 Task: Select the criteria, "less than or equal to".
Action: Mouse moved to (185, 70)
Screenshot: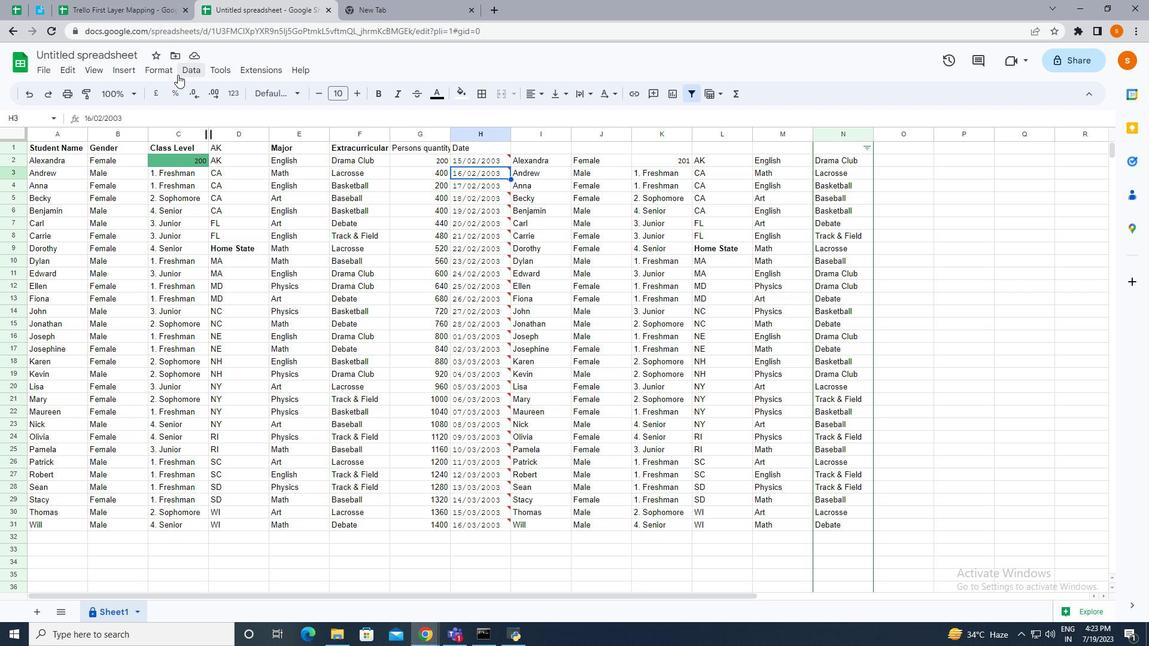 
Action: Mouse pressed left at (185, 70)
Screenshot: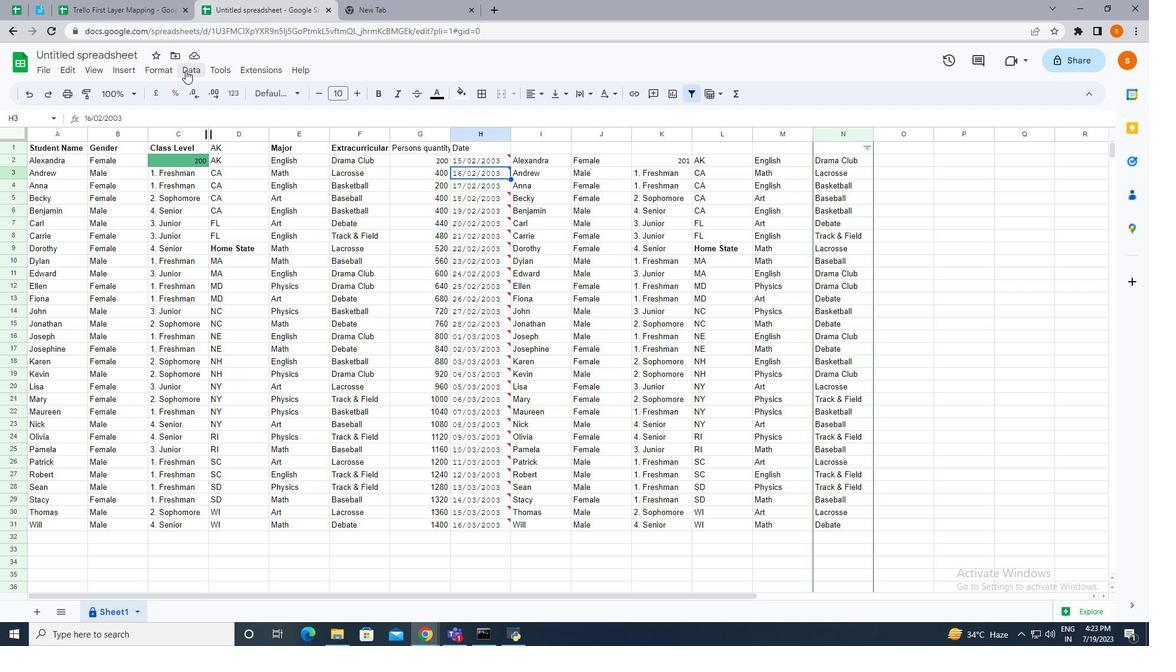 
Action: Mouse moved to (226, 309)
Screenshot: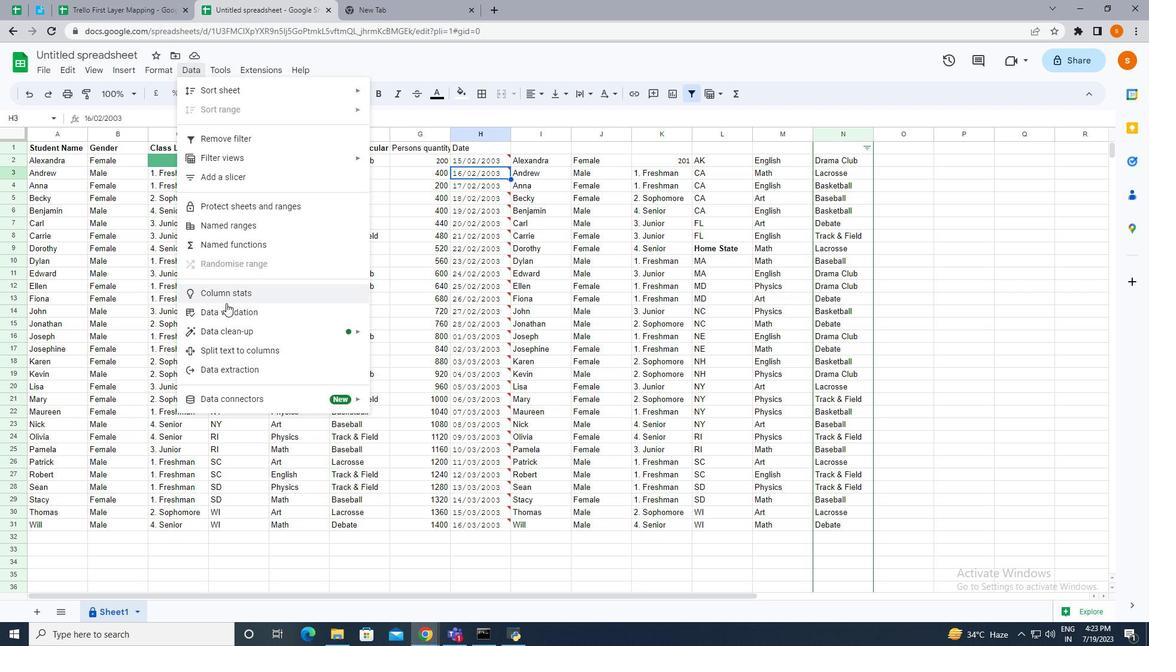 
Action: Mouse pressed left at (226, 309)
Screenshot: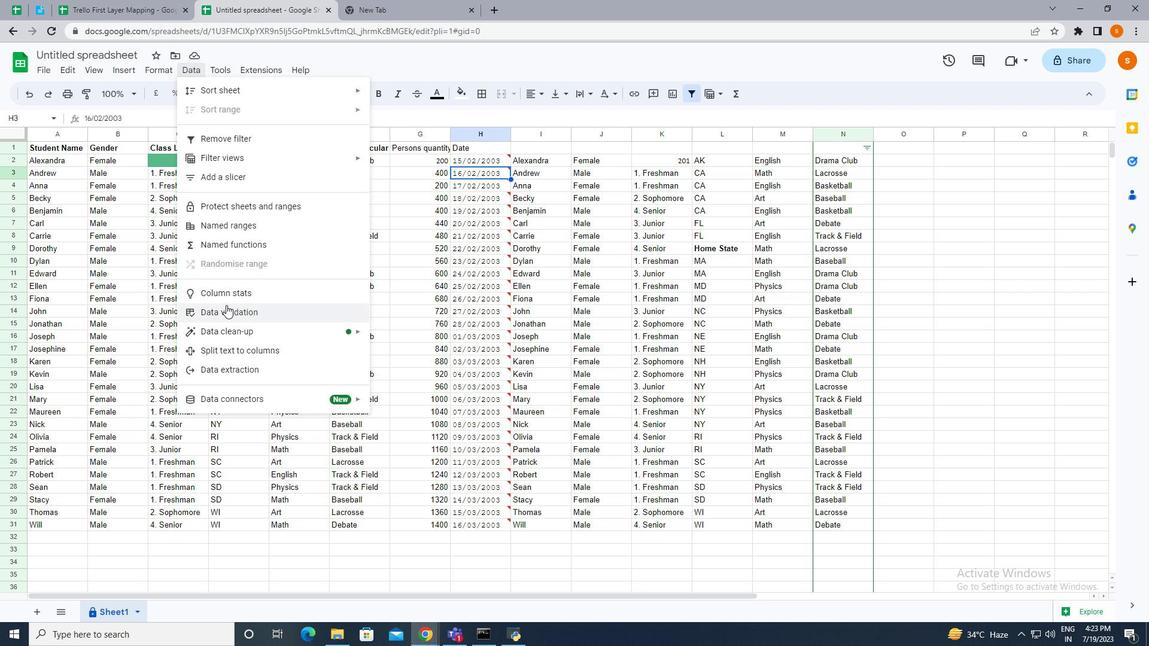 
Action: Mouse moved to (997, 132)
Screenshot: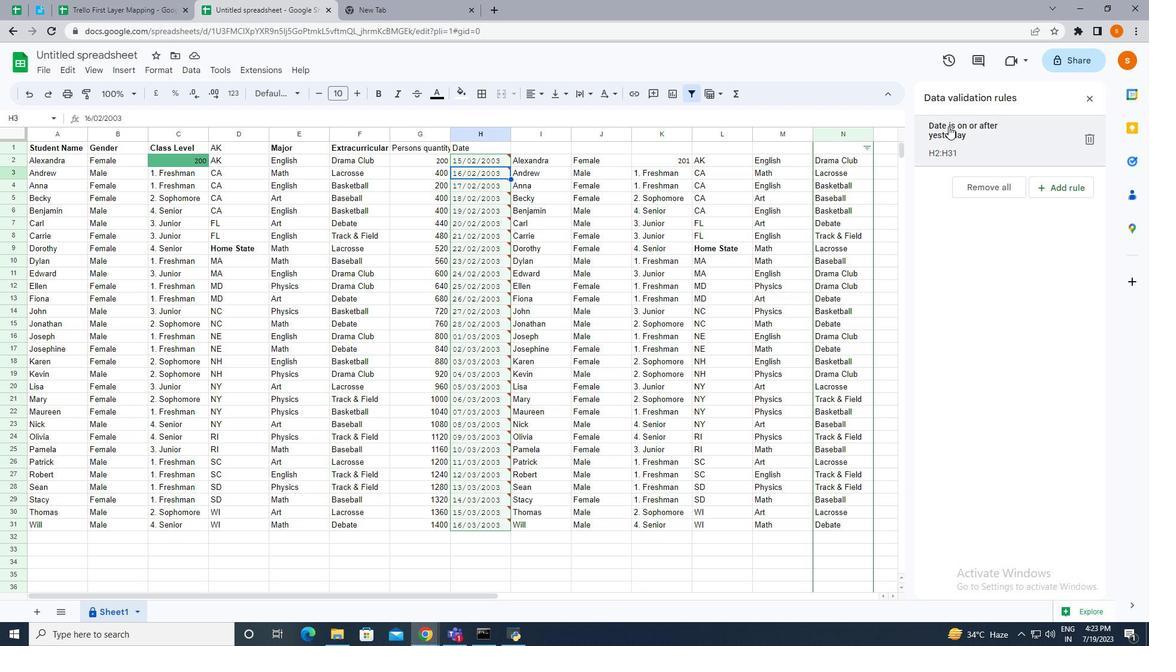 
Action: Mouse pressed left at (997, 132)
Screenshot: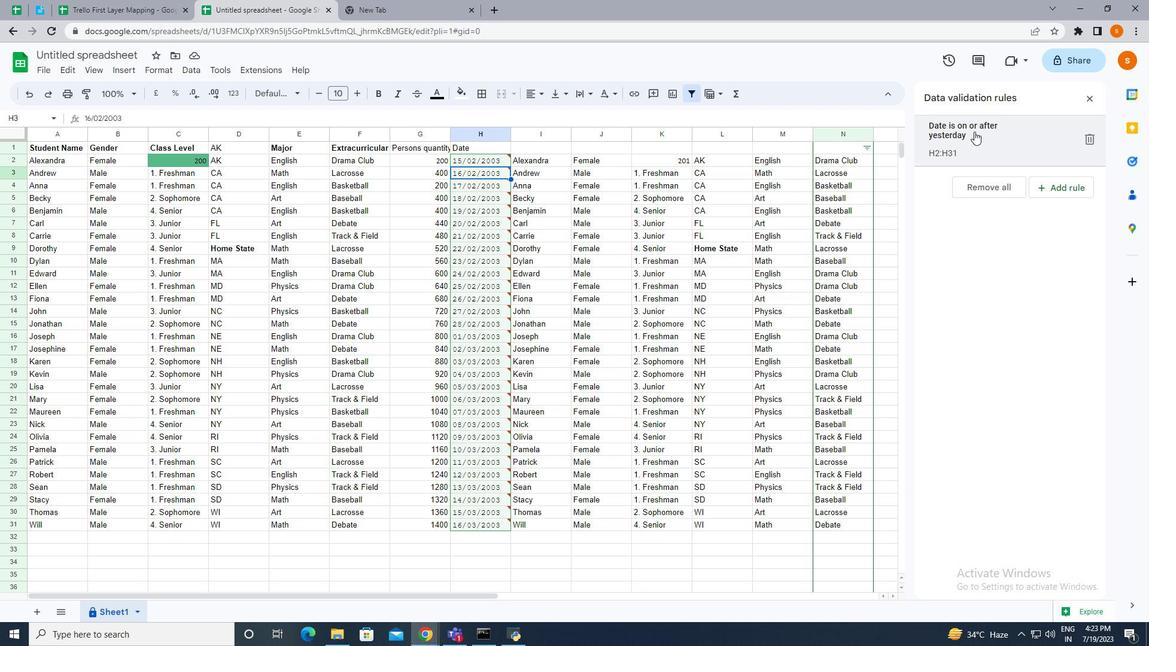
Action: Mouse moved to (987, 200)
Screenshot: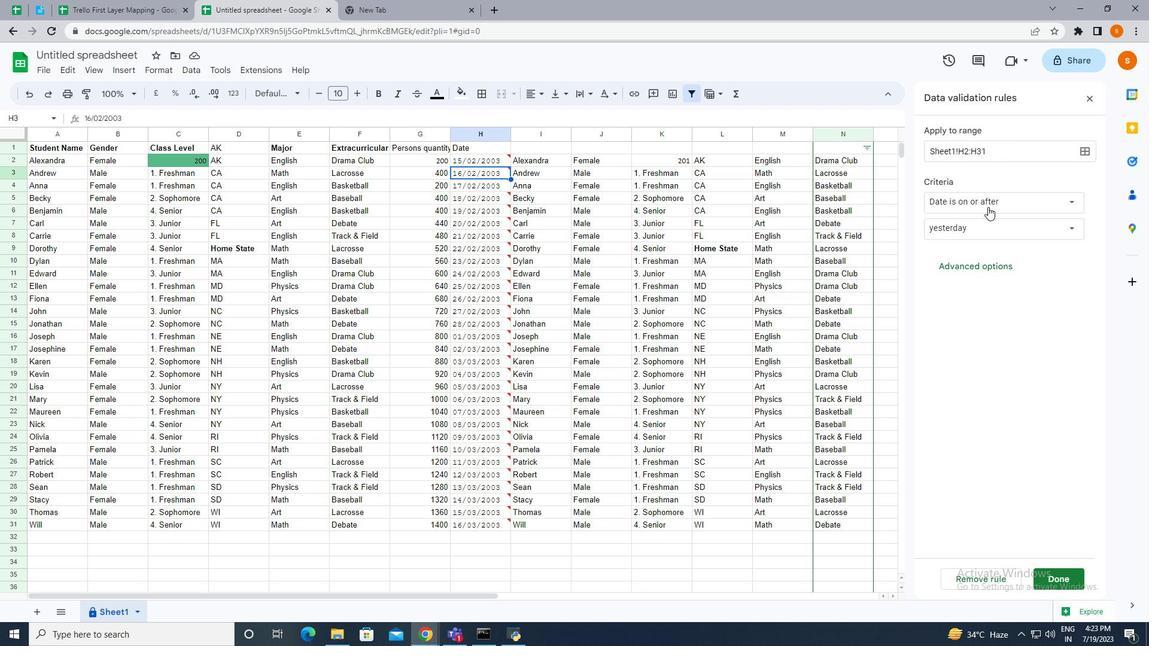 
Action: Mouse pressed left at (987, 200)
Screenshot: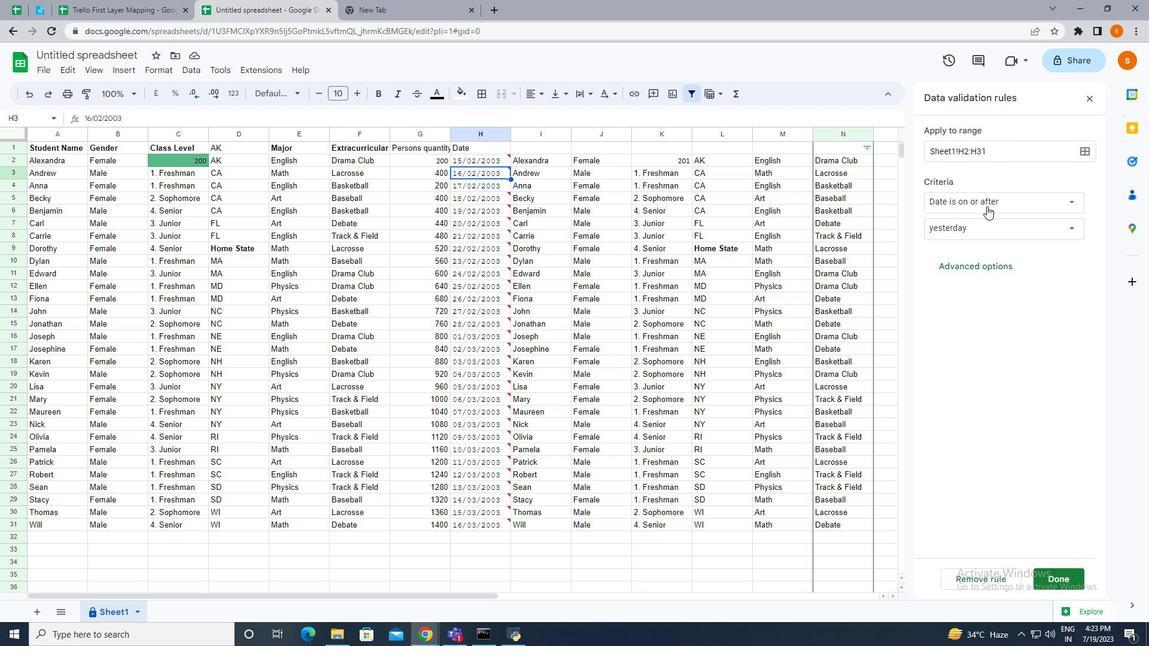 
Action: Mouse moved to (986, 400)
Screenshot: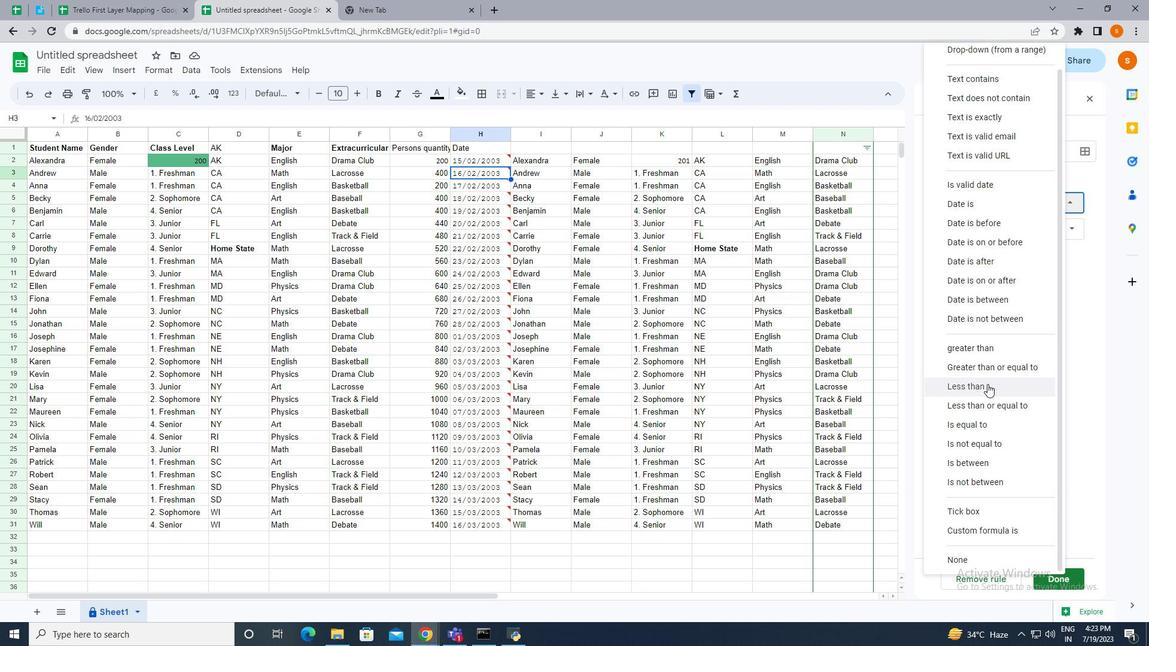 
Action: Mouse pressed left at (986, 400)
Screenshot: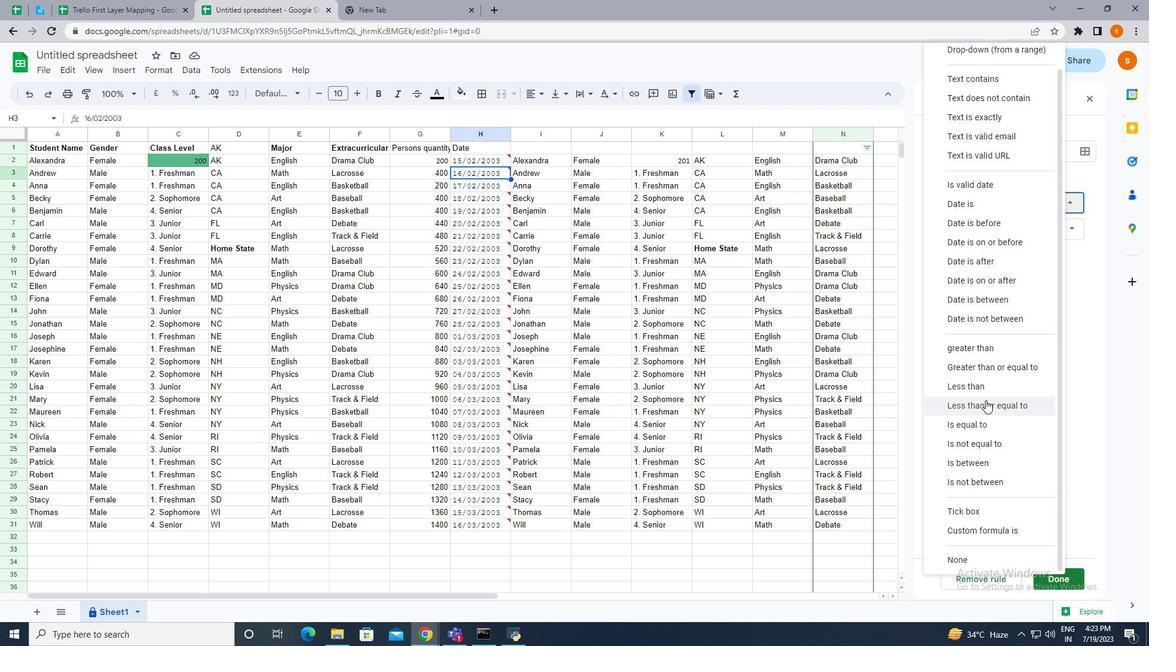 
Action: Mouse moved to (970, 394)
Screenshot: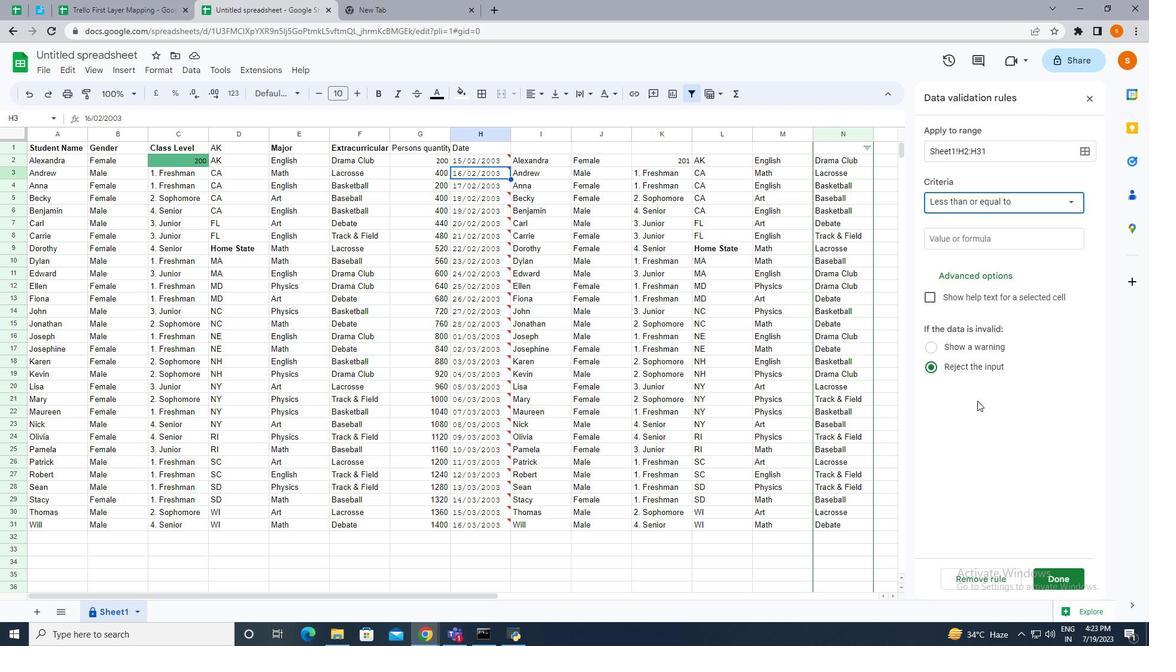 
